 Task: Change  the formatting of the data to Which is Less than 10, In conditional formating, put the option 'Light Red Fill with Dark Red Text. 'In the sheet   Triumph Sales   book
Action: Mouse moved to (546, 341)
Screenshot: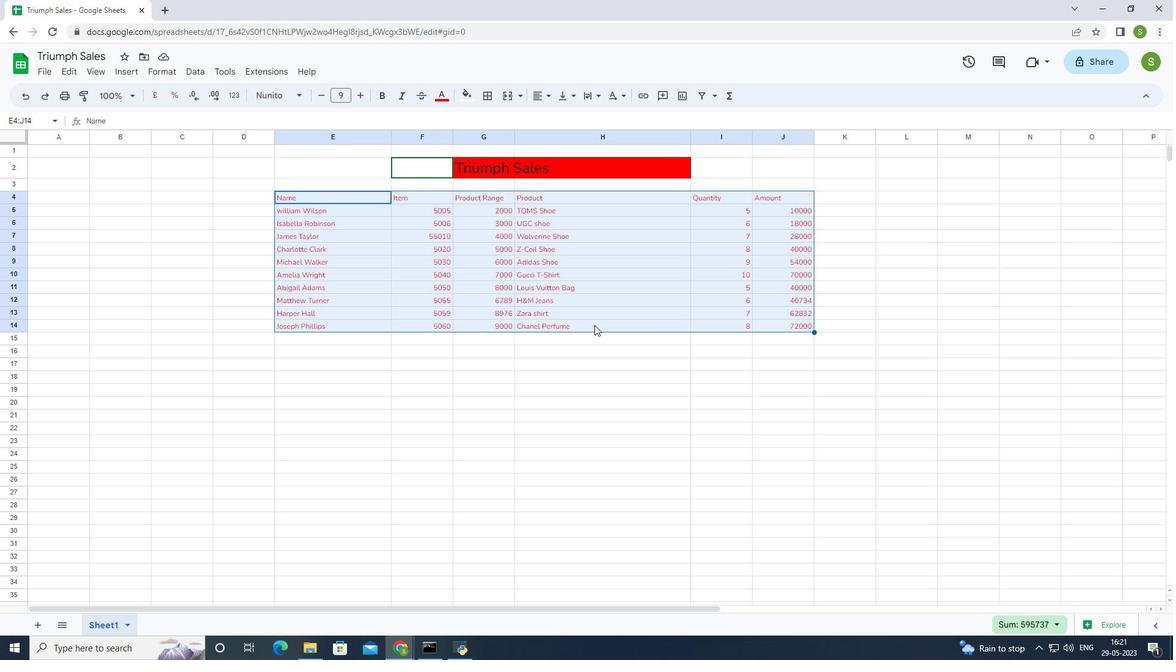 
Action: Mouse pressed left at (546, 341)
Screenshot: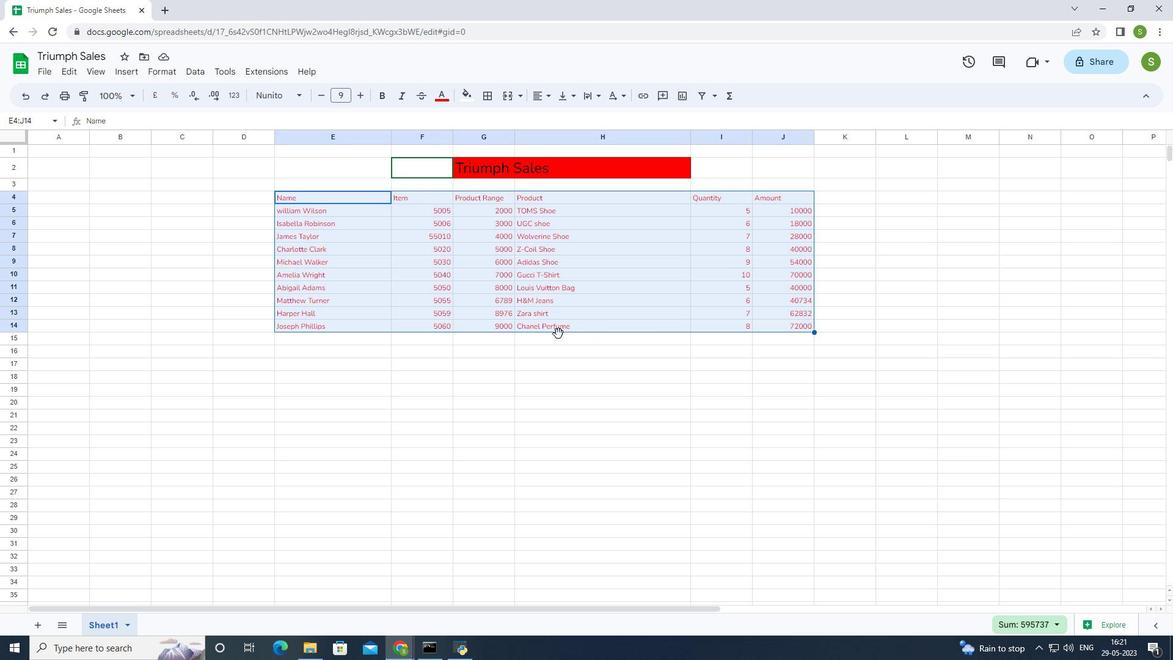 
Action: Mouse moved to (288, 196)
Screenshot: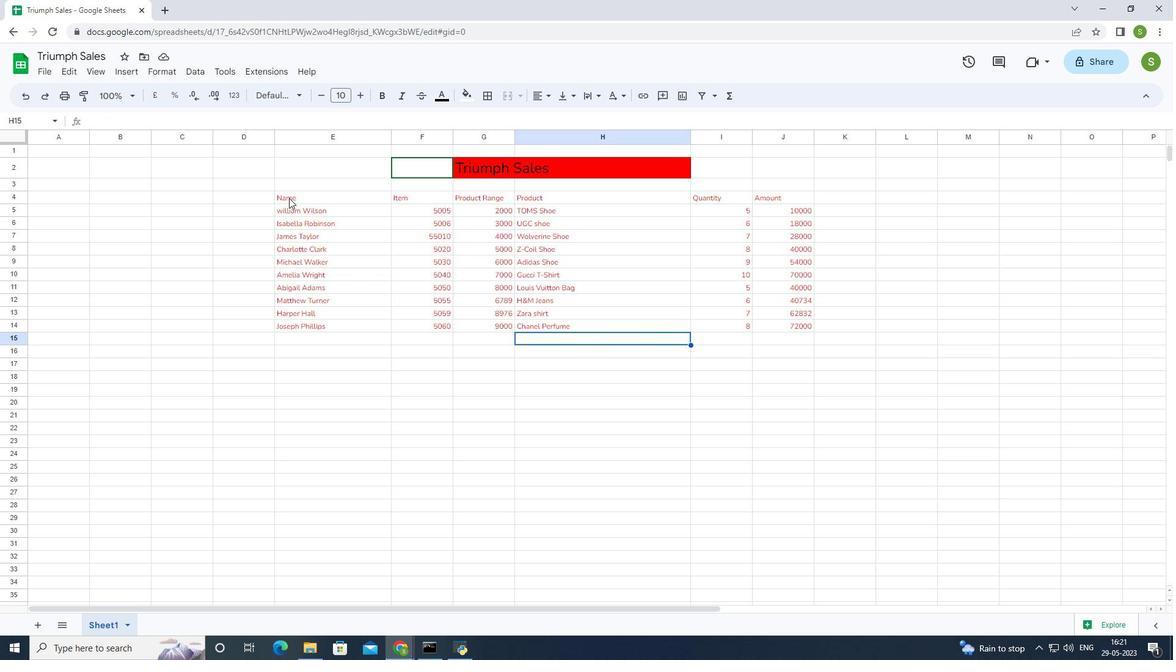 
Action: Mouse pressed left at (288, 196)
Screenshot: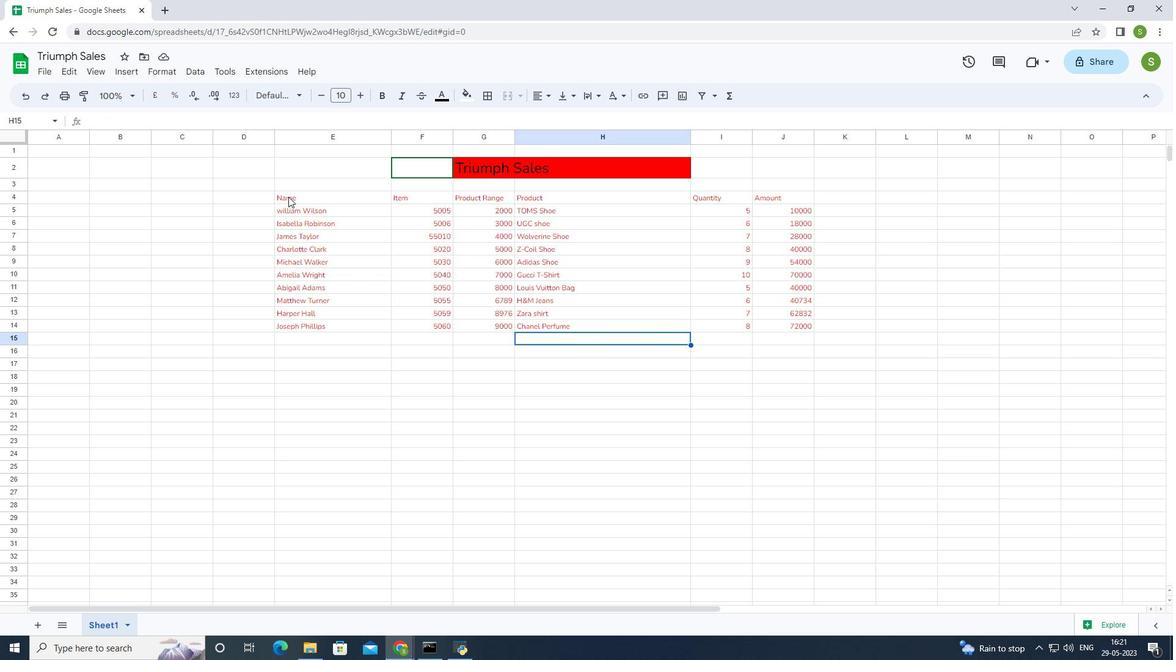 
Action: Mouse moved to (167, 72)
Screenshot: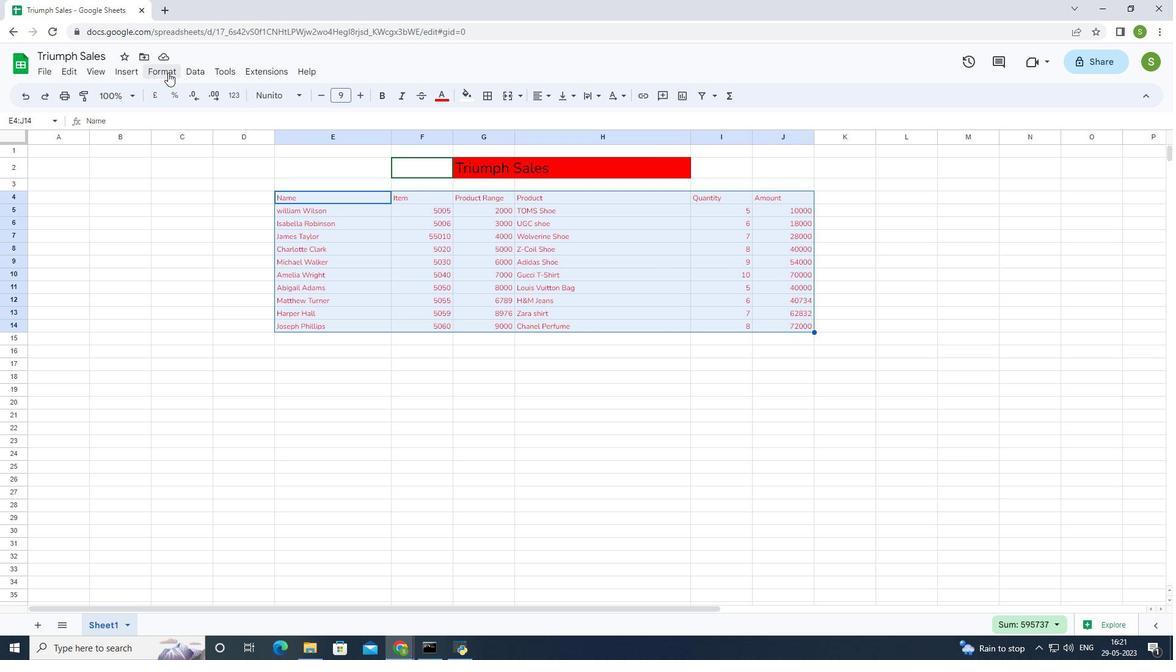 
Action: Mouse pressed left at (167, 72)
Screenshot: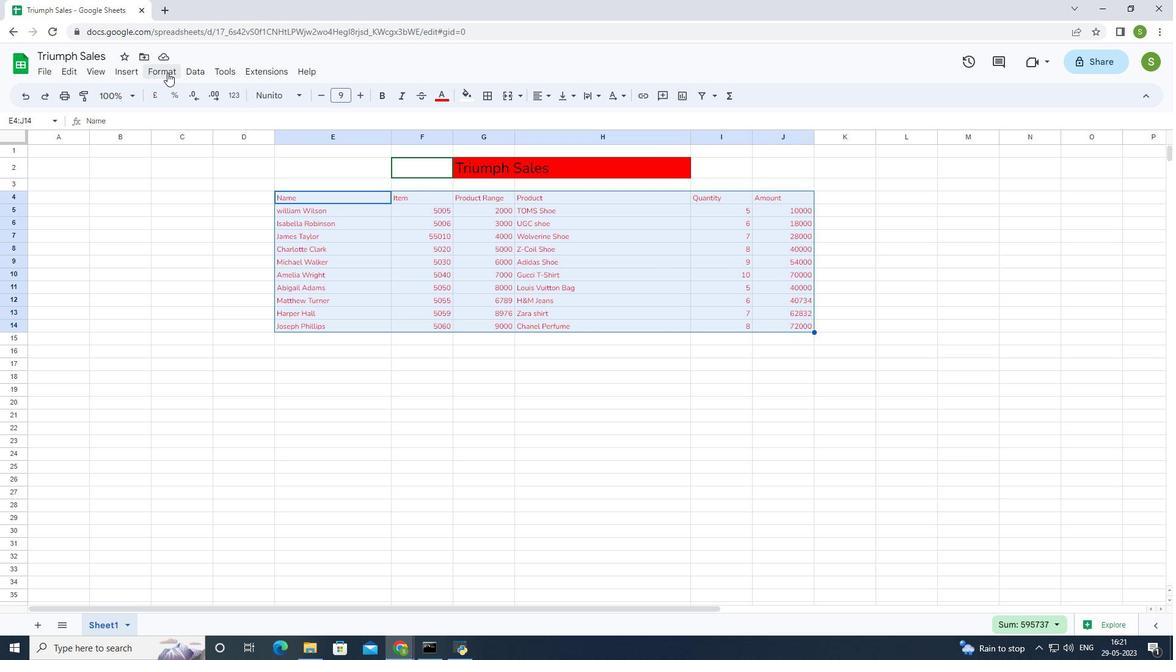 
Action: Mouse moved to (207, 278)
Screenshot: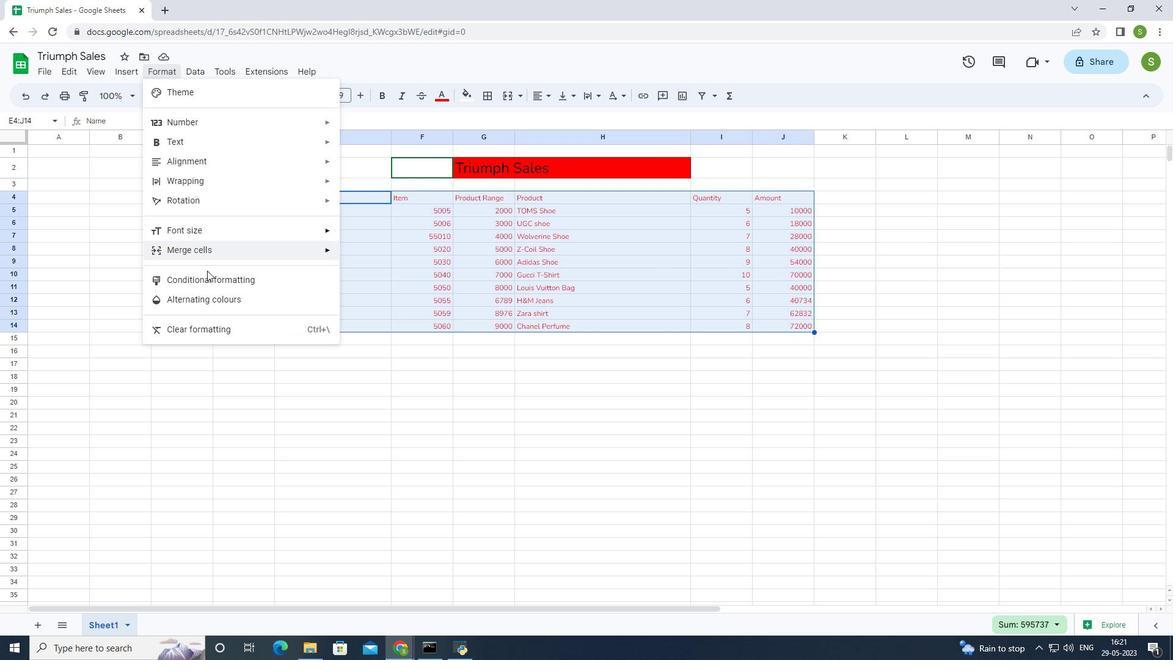 
Action: Mouse pressed left at (207, 278)
Screenshot: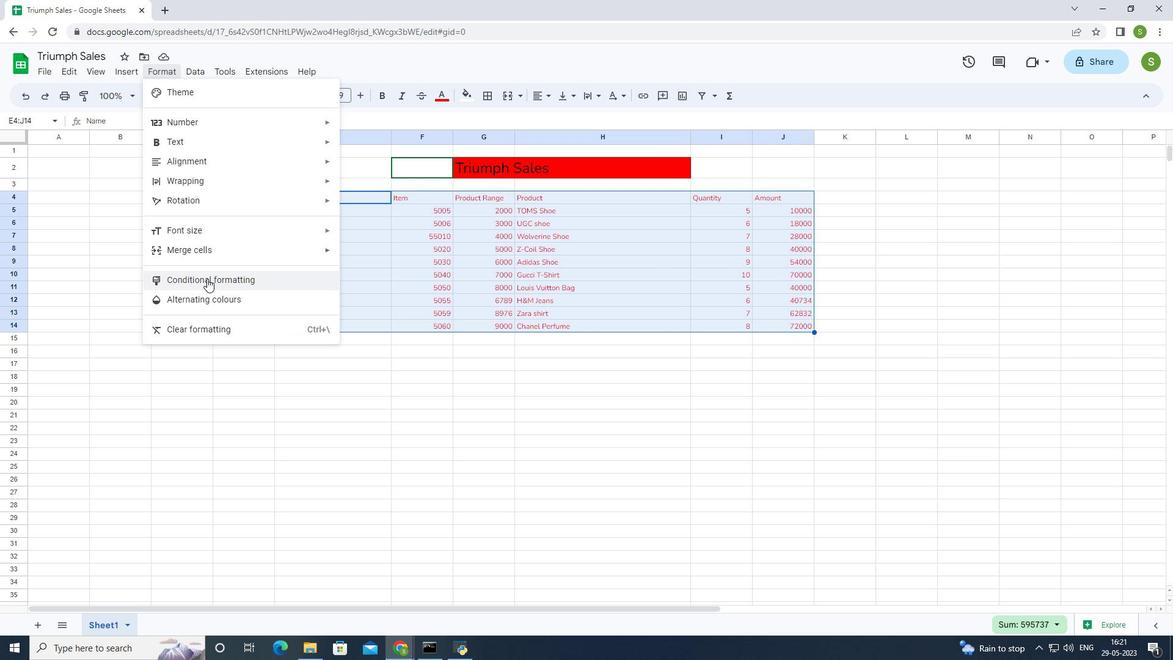 
Action: Mouse moved to (1116, 254)
Screenshot: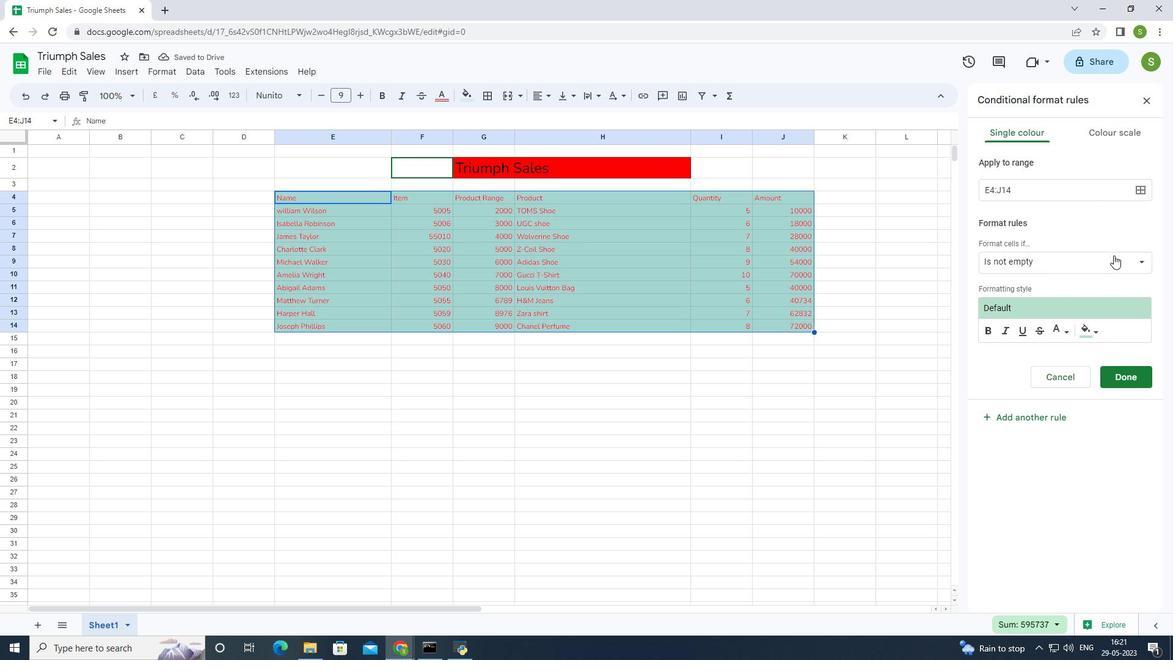 
Action: Mouse pressed left at (1116, 254)
Screenshot: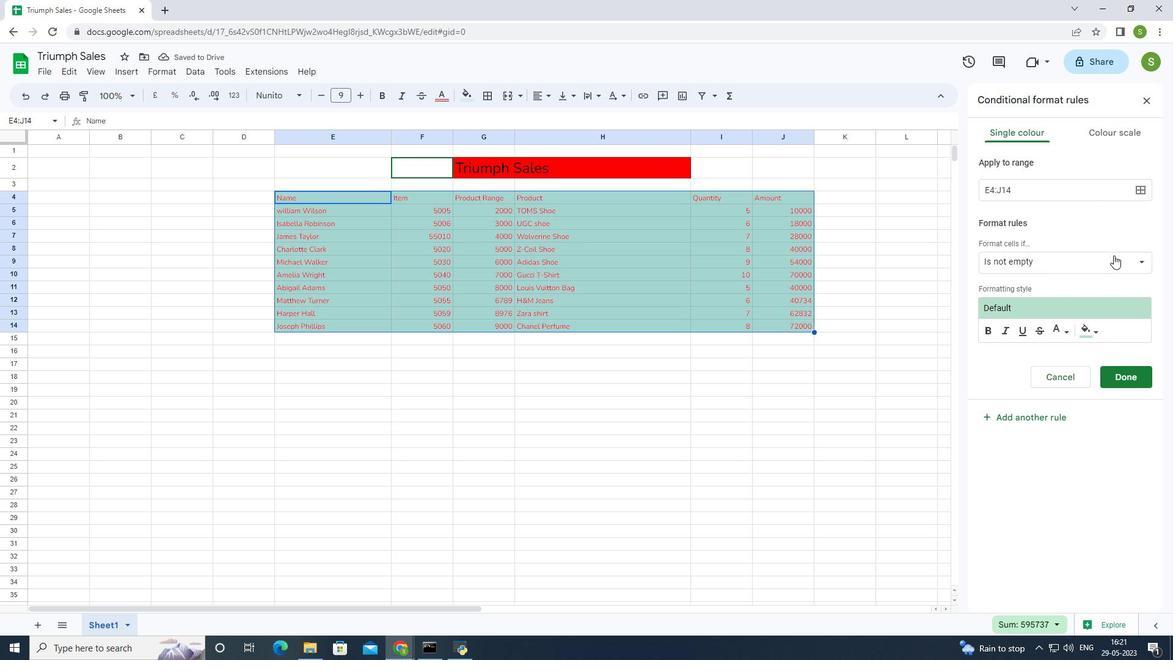 
Action: Mouse moved to (1041, 496)
Screenshot: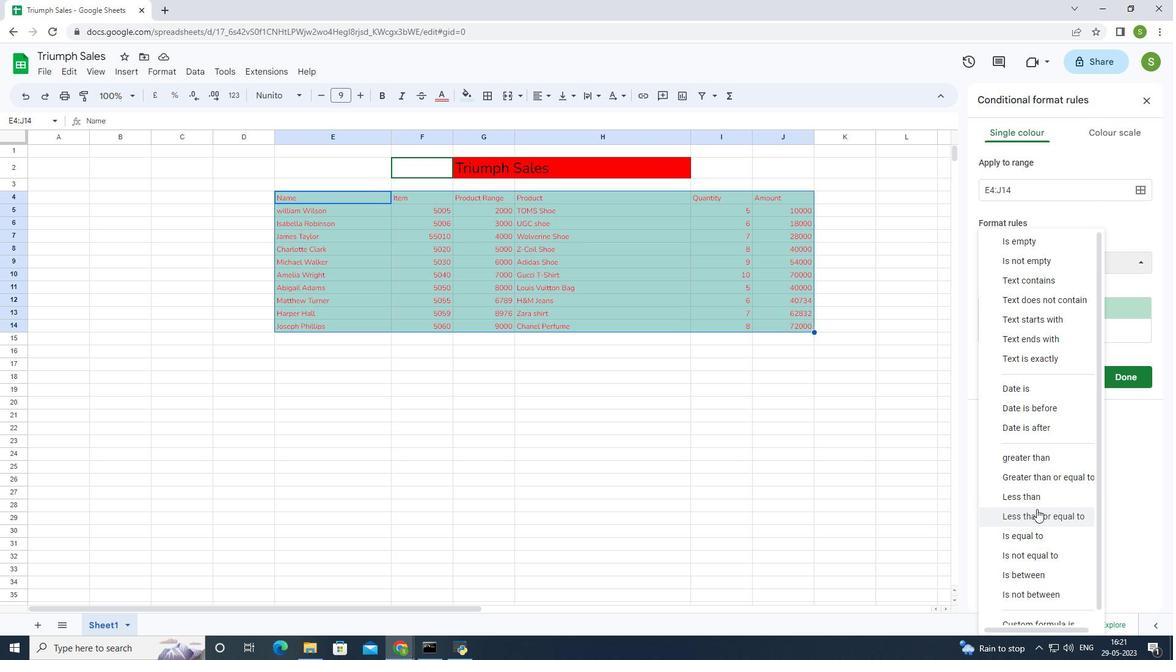 
Action: Mouse pressed left at (1041, 496)
Screenshot: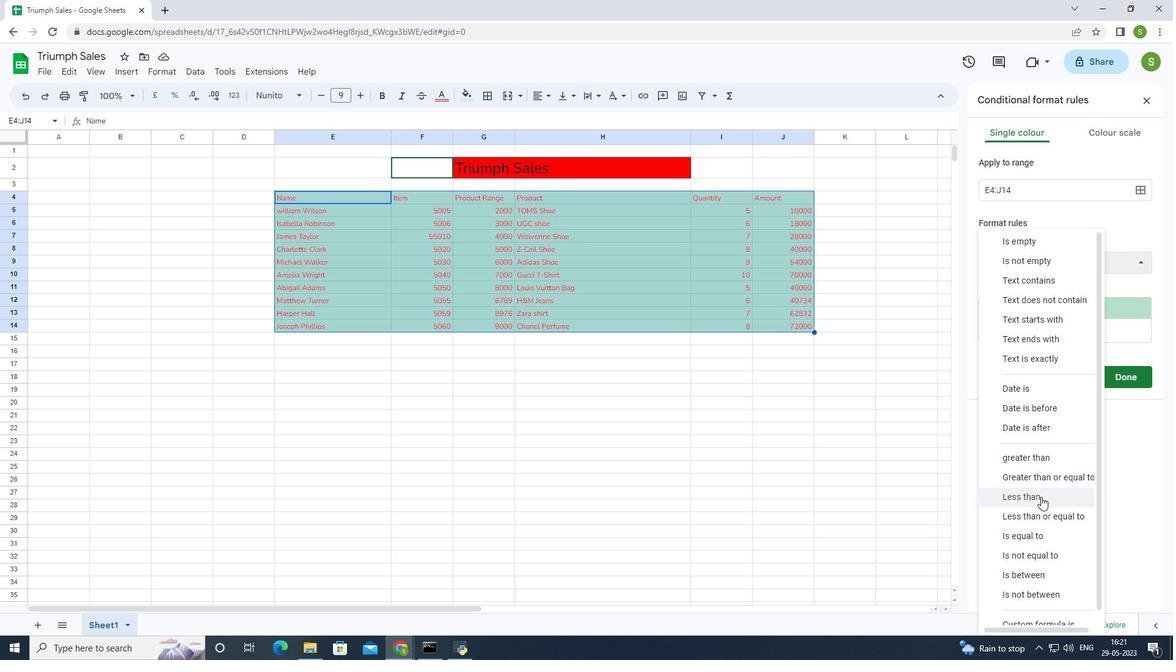 
Action: Mouse moved to (1021, 283)
Screenshot: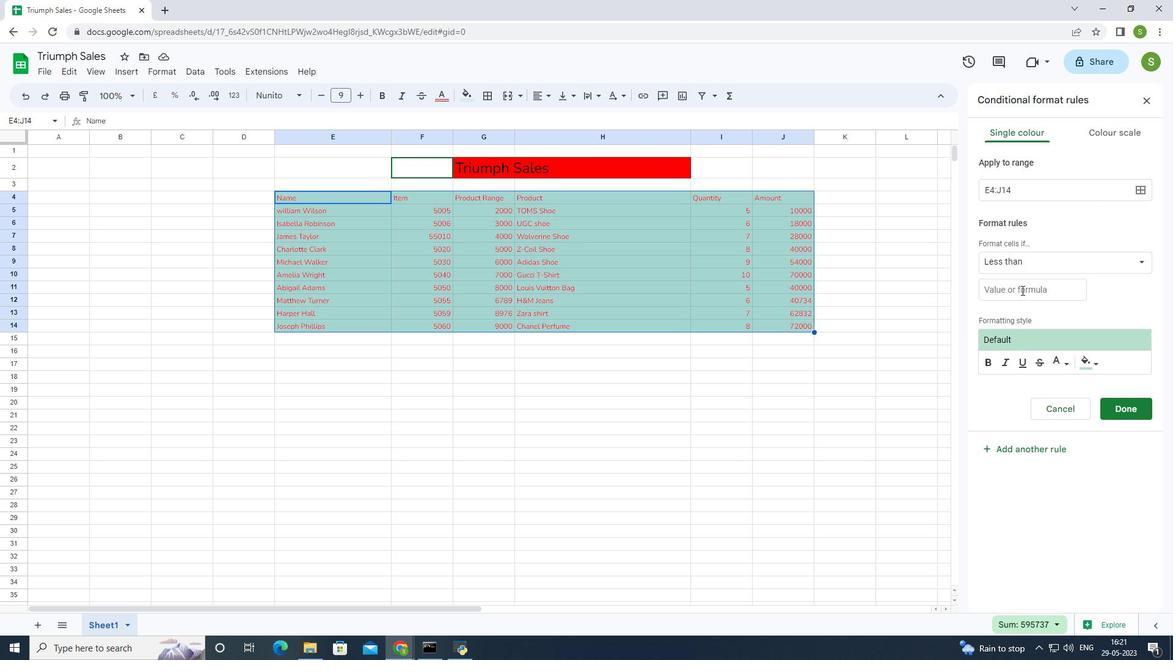 
Action: Mouse pressed left at (1021, 283)
Screenshot: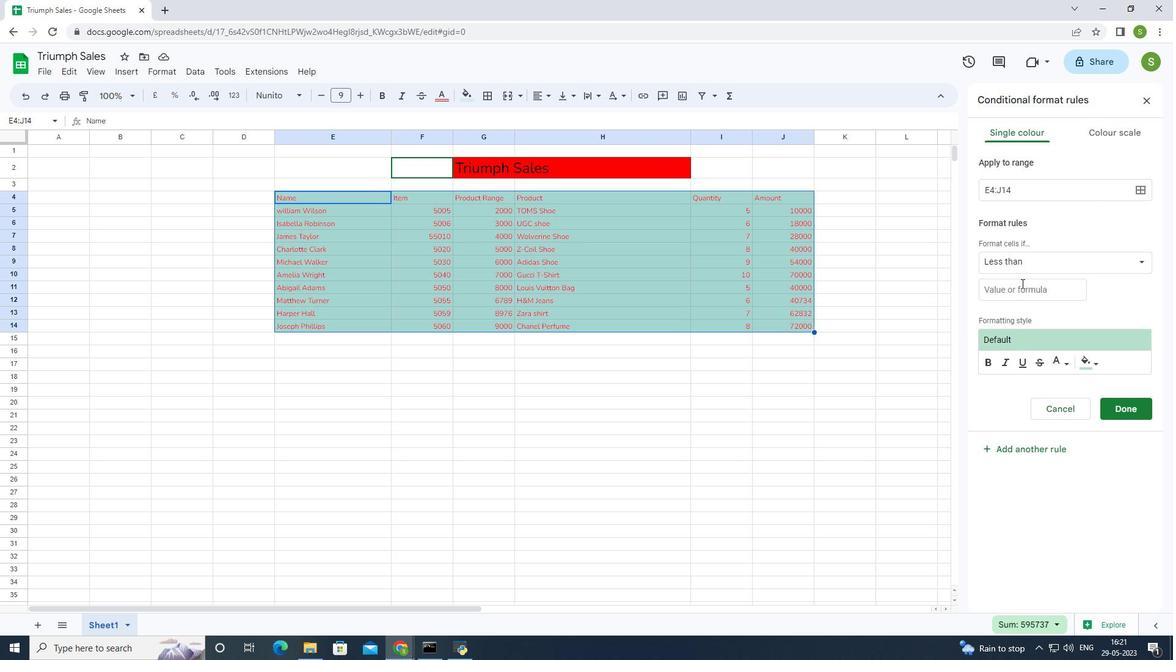 
Action: Mouse moved to (1023, 299)
Screenshot: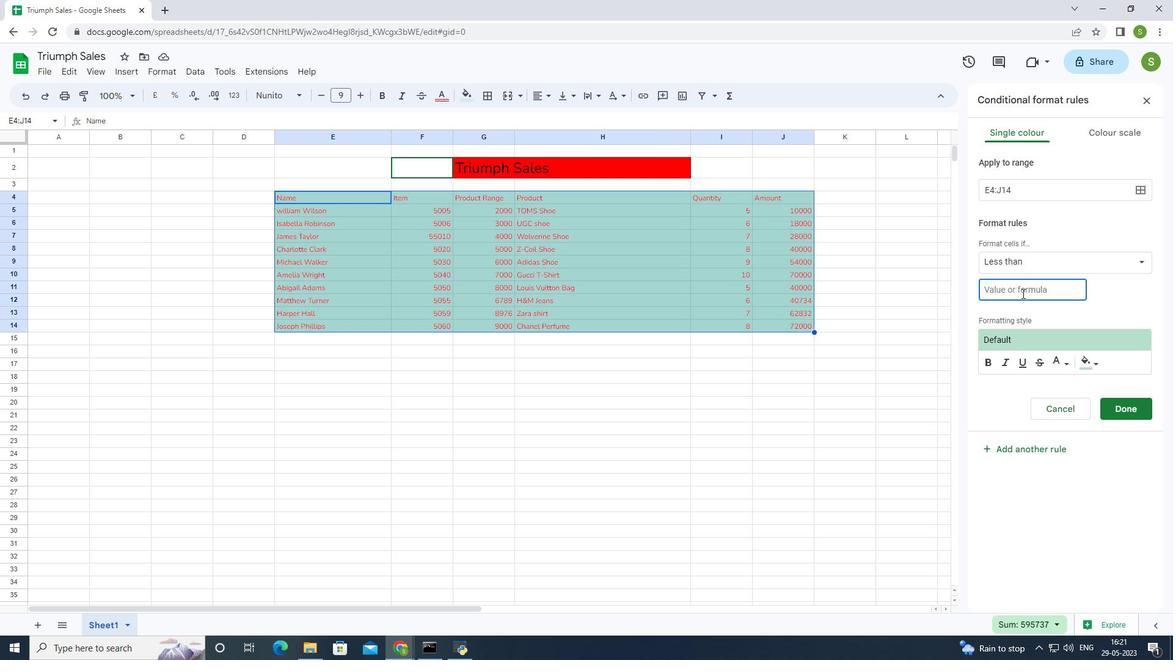 
Action: Key pressed 1
Screenshot: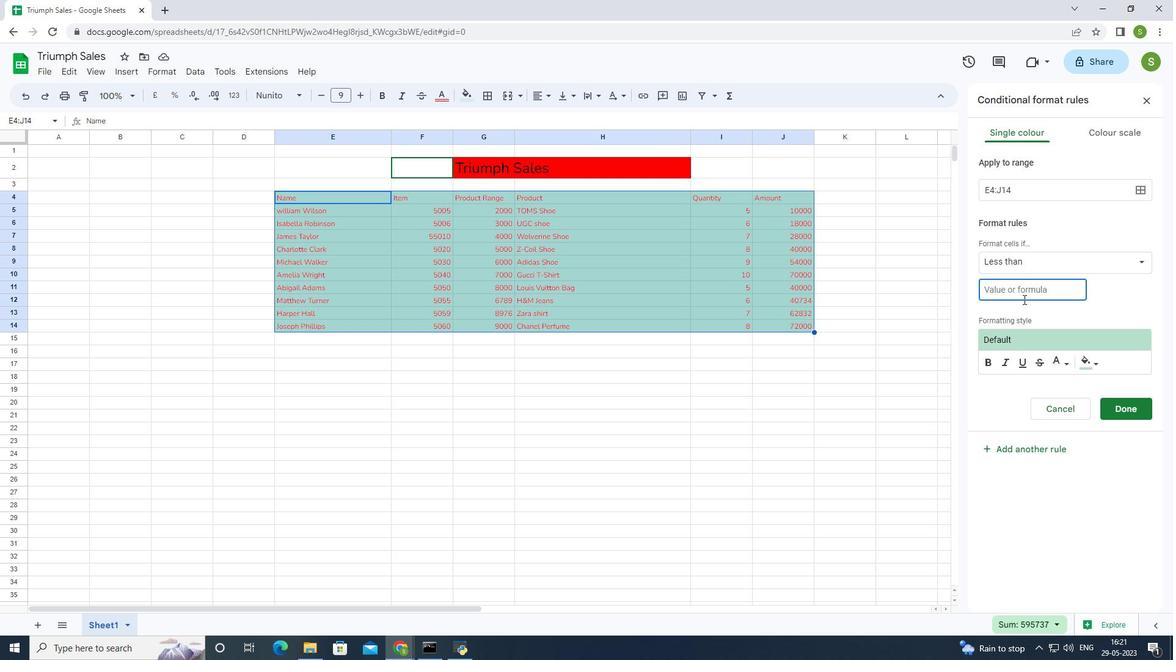 
Action: Mouse moved to (1023, 303)
Screenshot: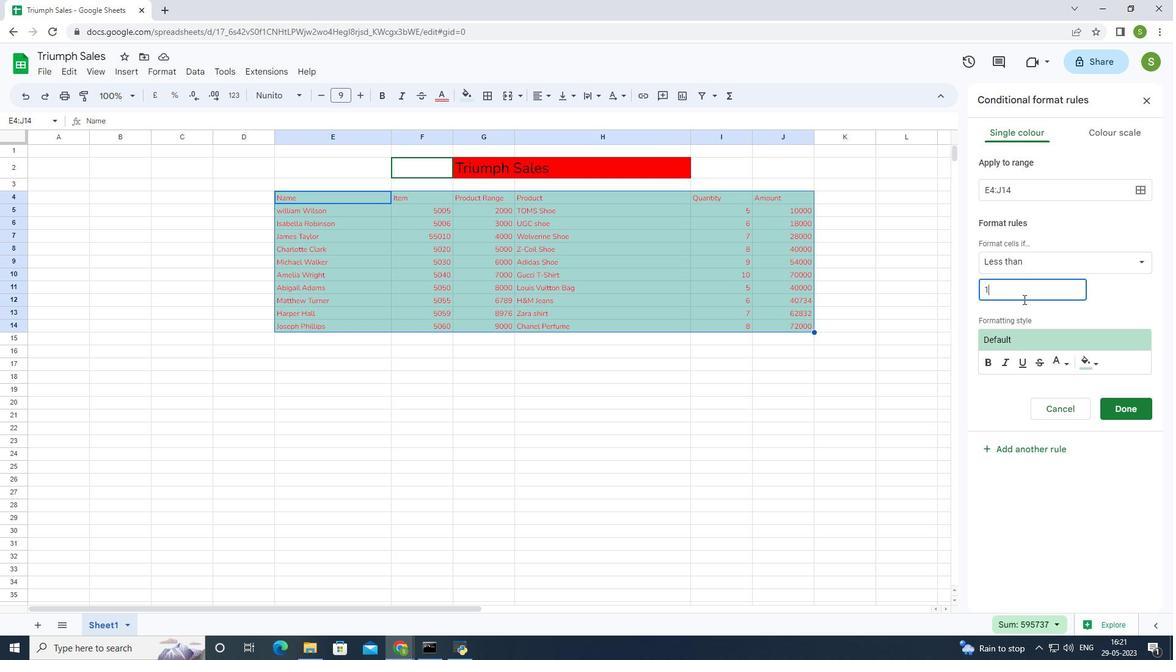 
Action: Key pressed 0
Screenshot: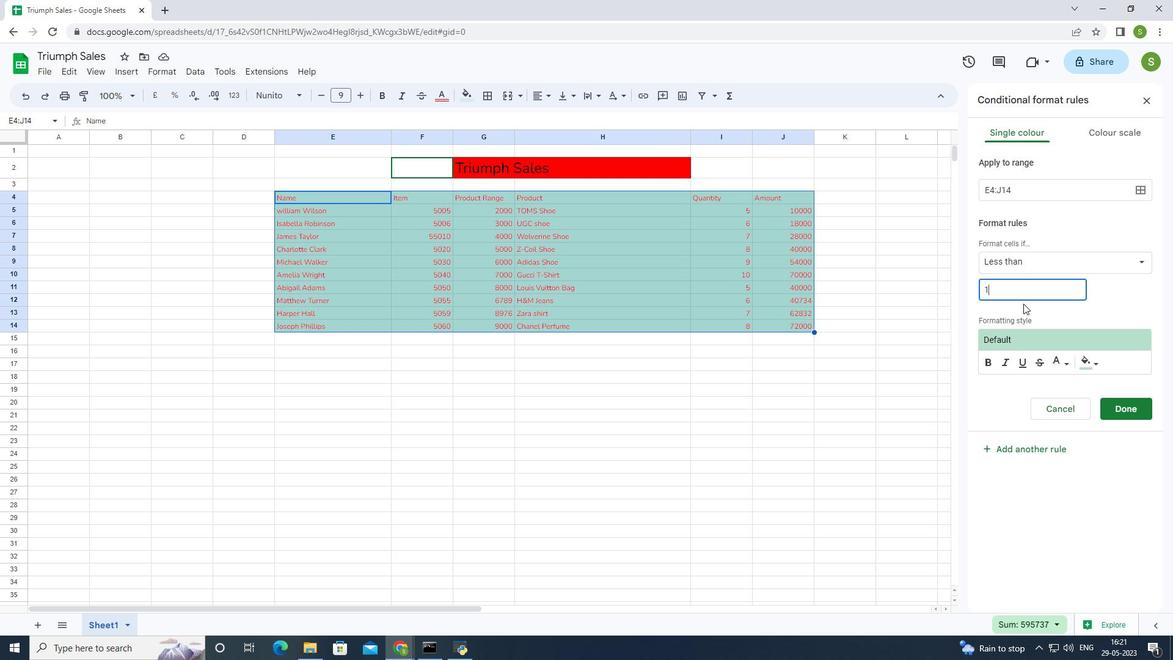 
Action: Mouse moved to (1147, 418)
Screenshot: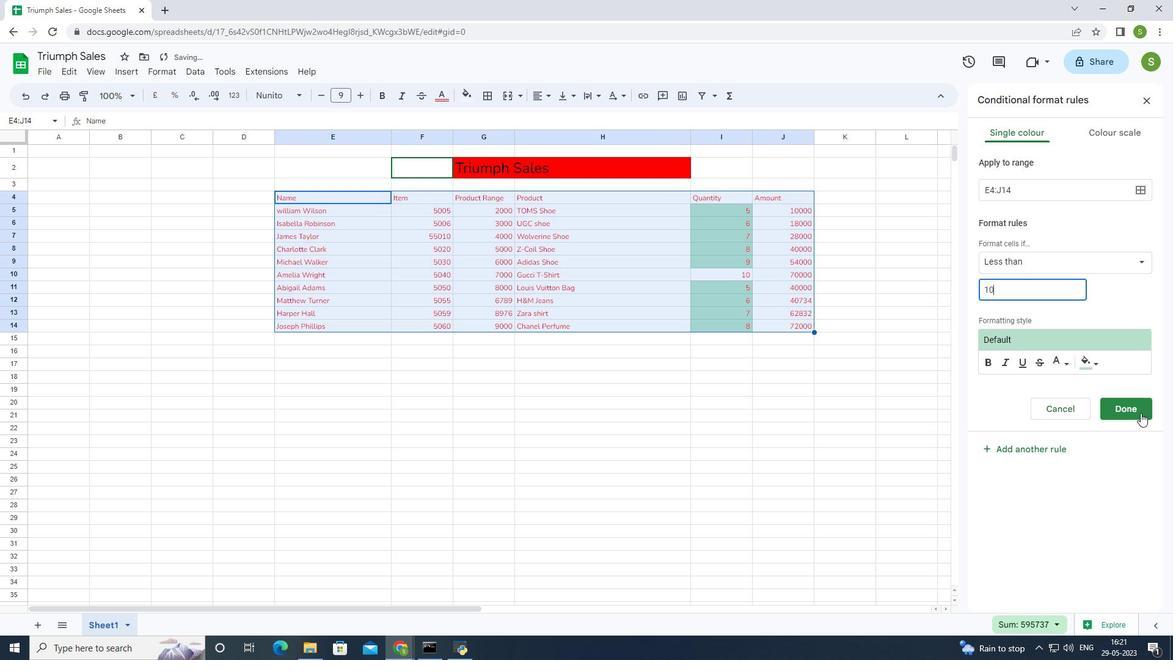 
Action: Mouse pressed left at (1147, 418)
Screenshot: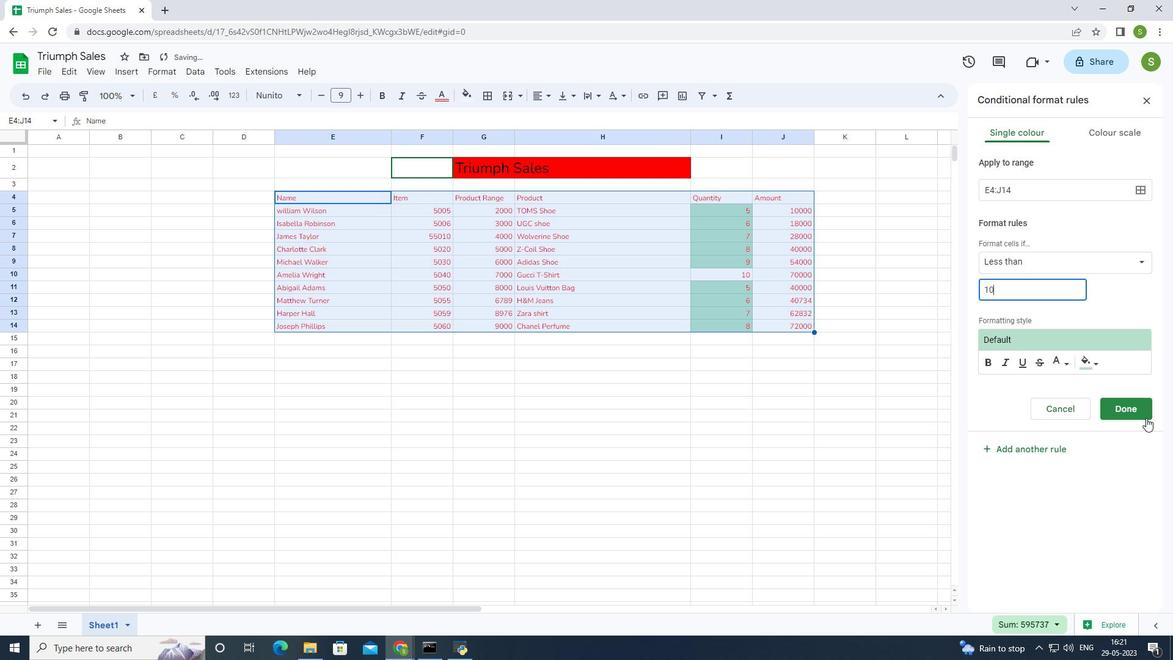 
Action: Mouse moved to (1057, 146)
Screenshot: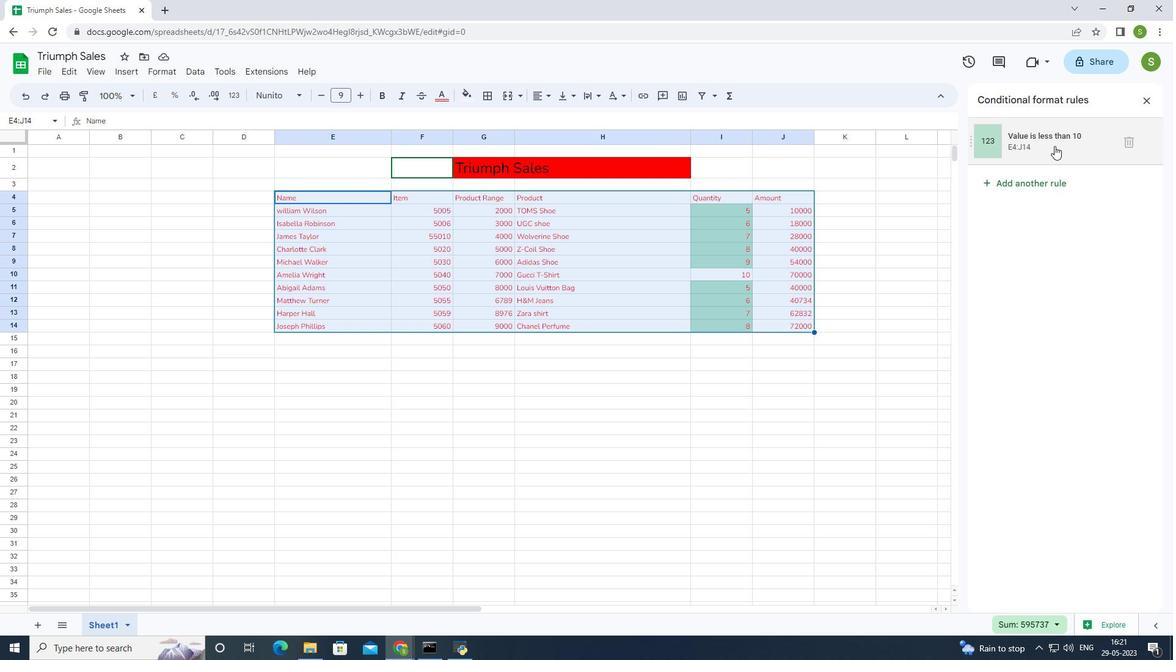 
Action: Mouse pressed left at (1057, 146)
Screenshot: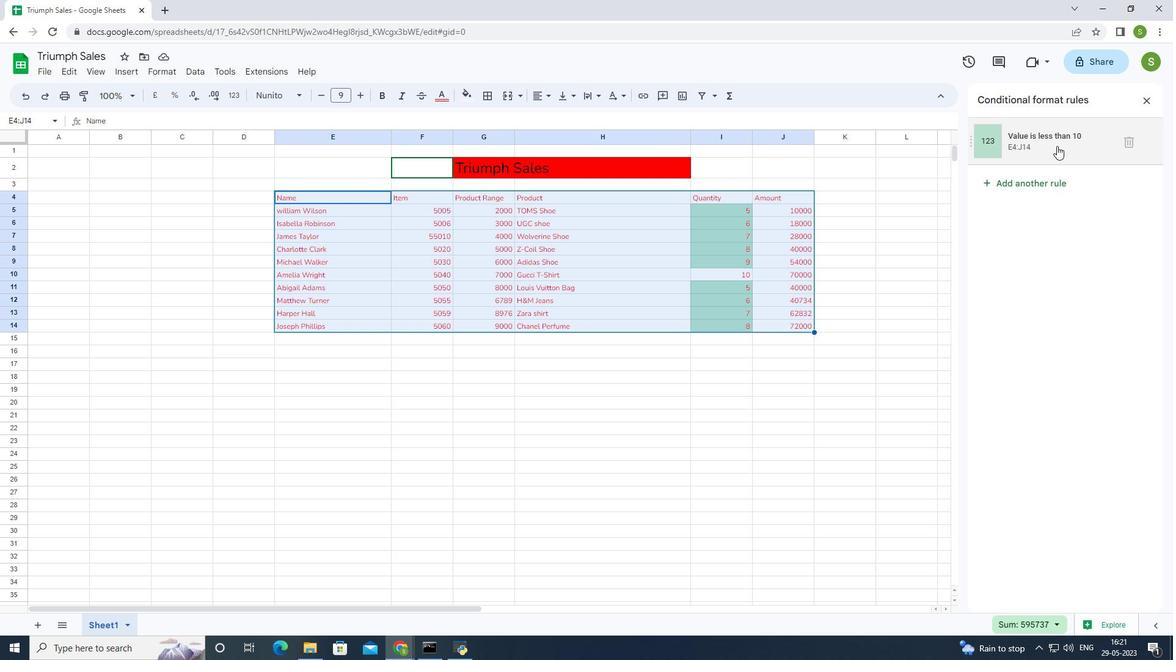 
Action: Mouse moved to (1091, 364)
Screenshot: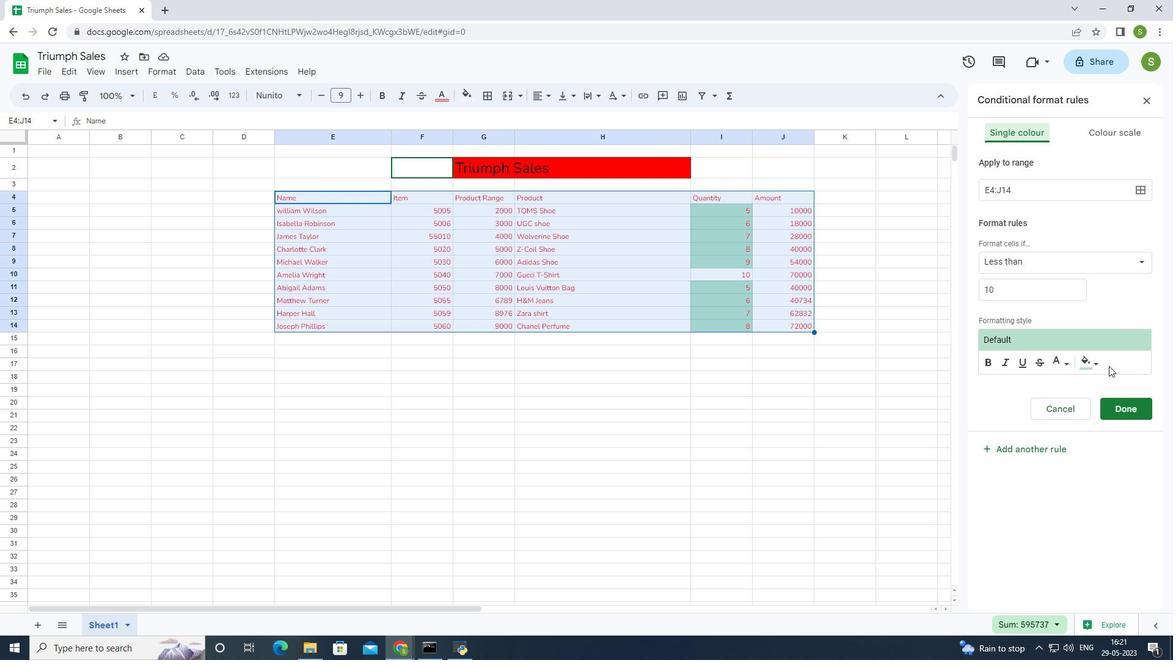 
Action: Mouse pressed left at (1091, 364)
Screenshot: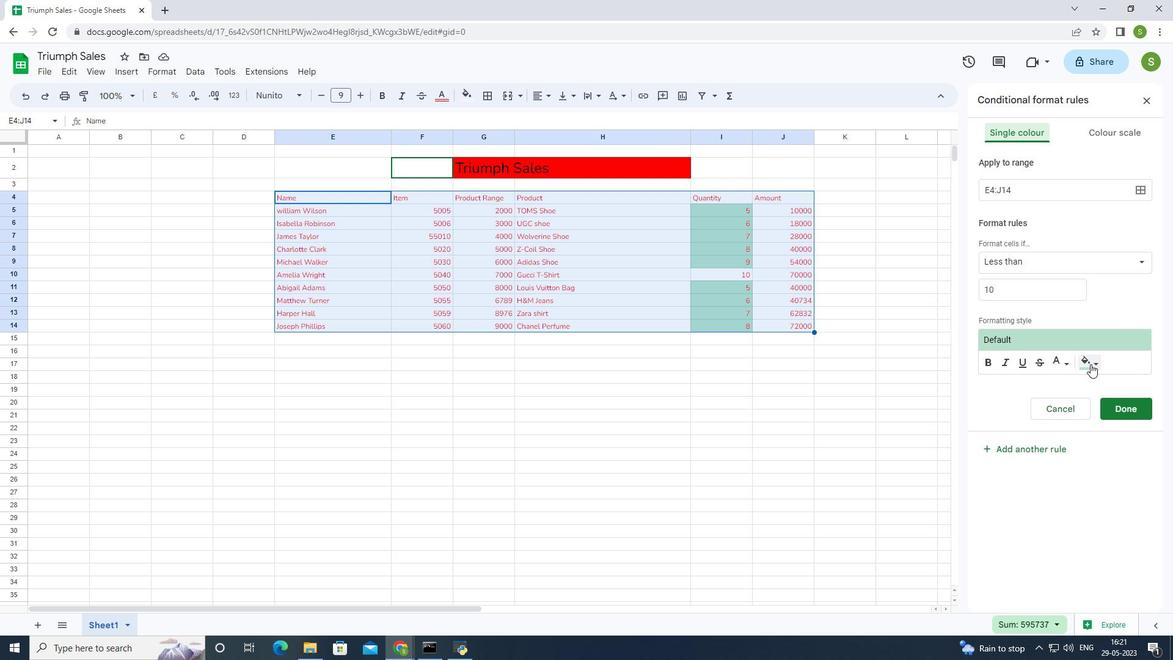
Action: Mouse moved to (980, 416)
Screenshot: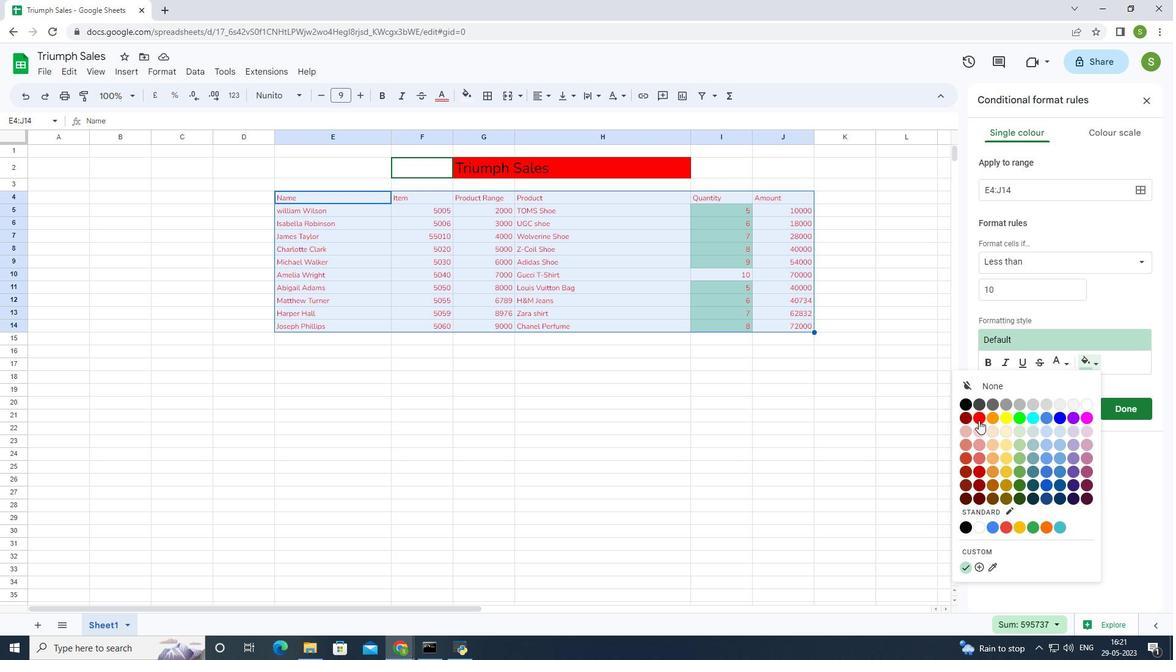 
Action: Mouse pressed left at (980, 416)
Screenshot: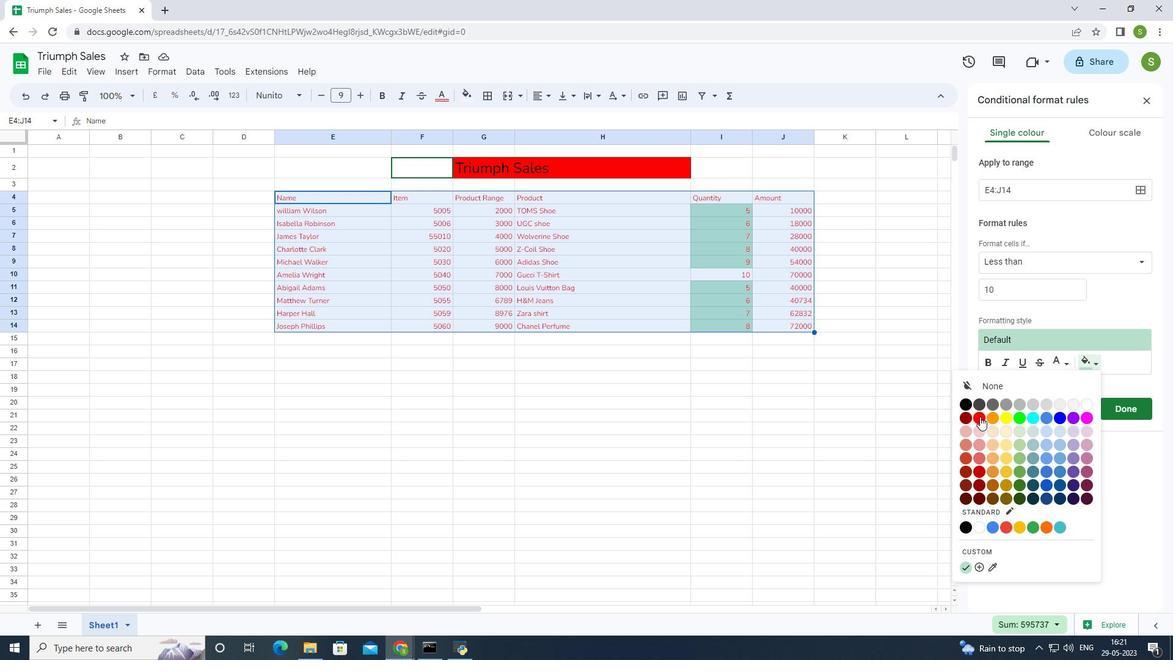 
Action: Mouse moved to (1056, 356)
Screenshot: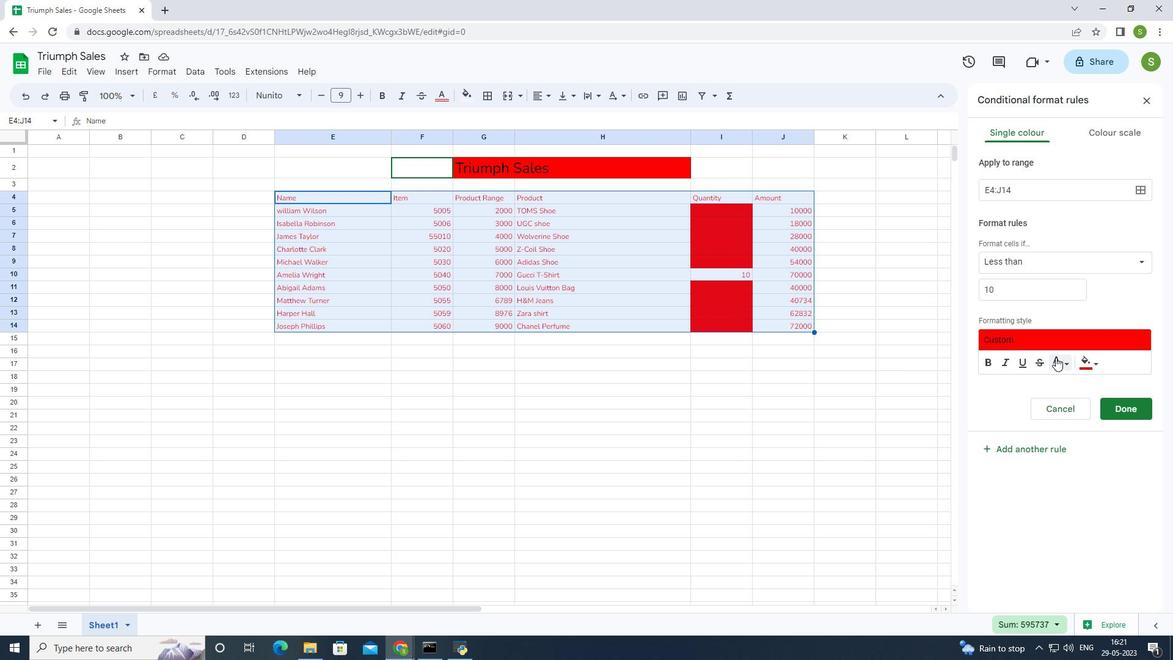 
Action: Mouse pressed left at (1056, 356)
Screenshot: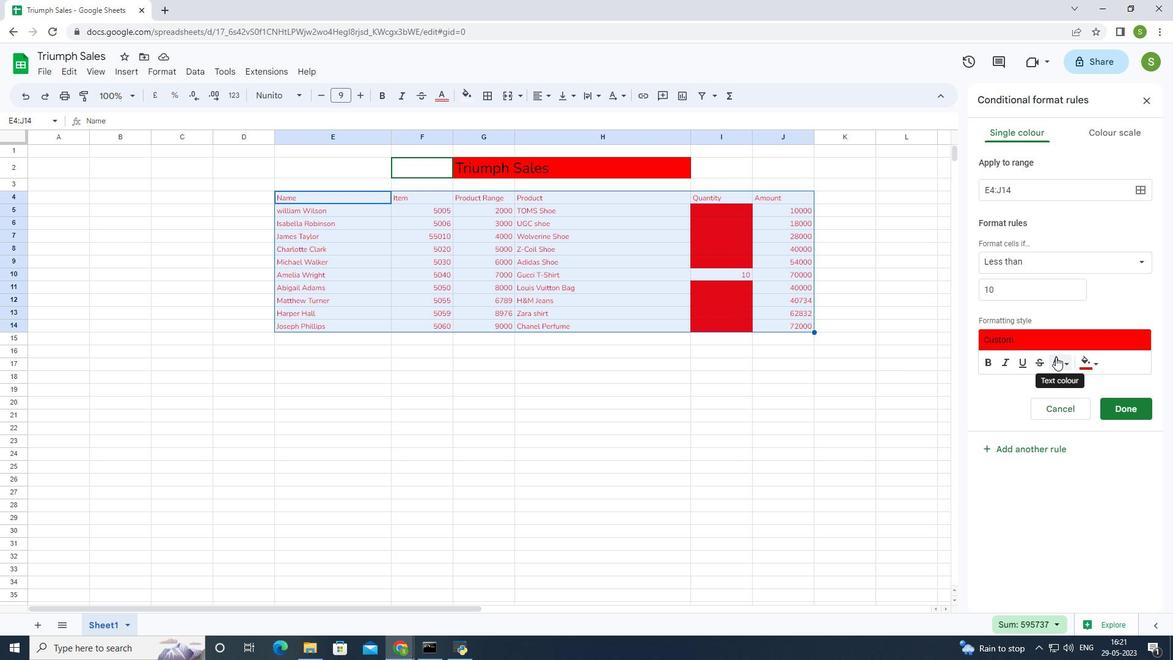 
Action: Mouse moved to (948, 415)
Screenshot: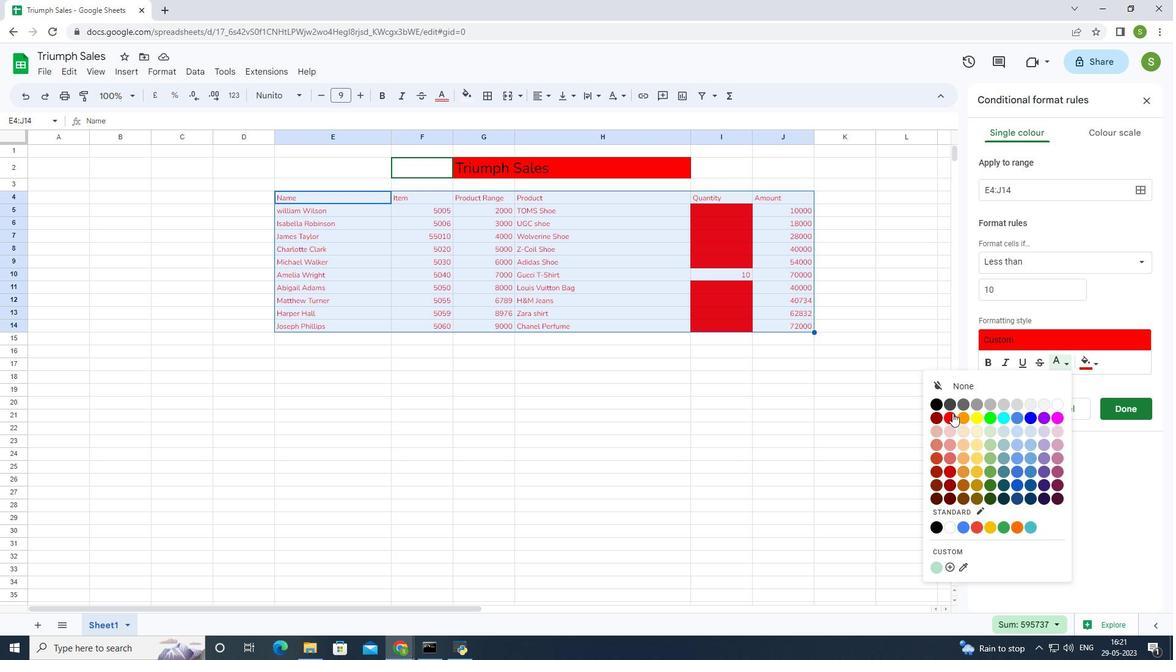 
Action: Mouse pressed left at (948, 415)
Screenshot: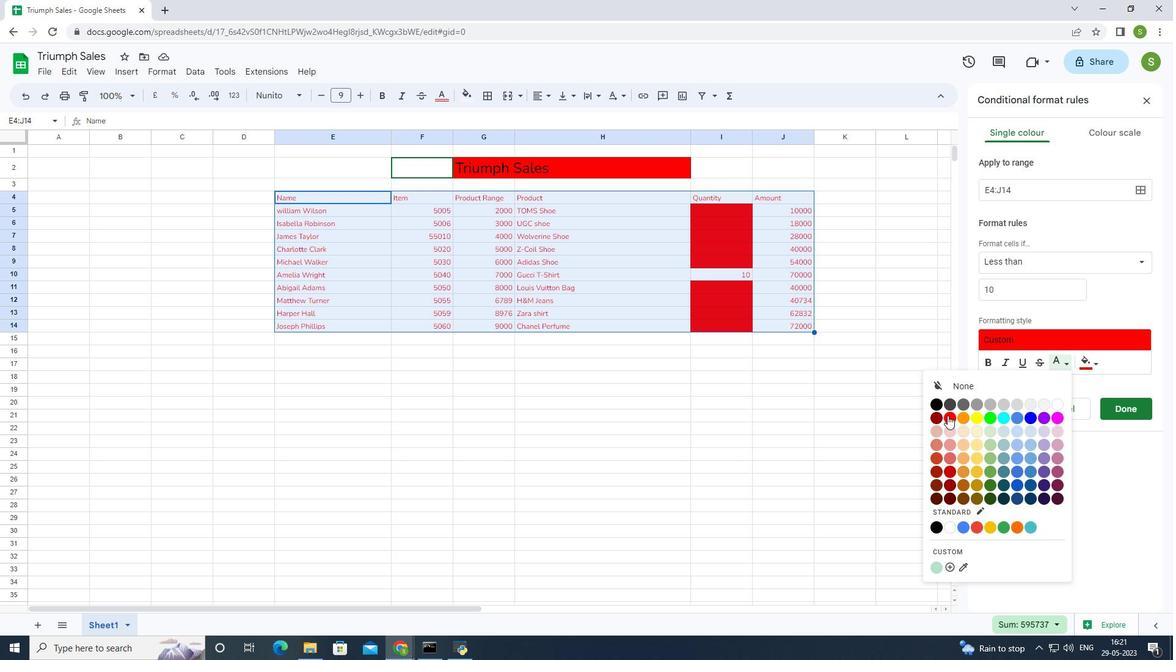 
Action: Mouse moved to (615, 388)
Screenshot: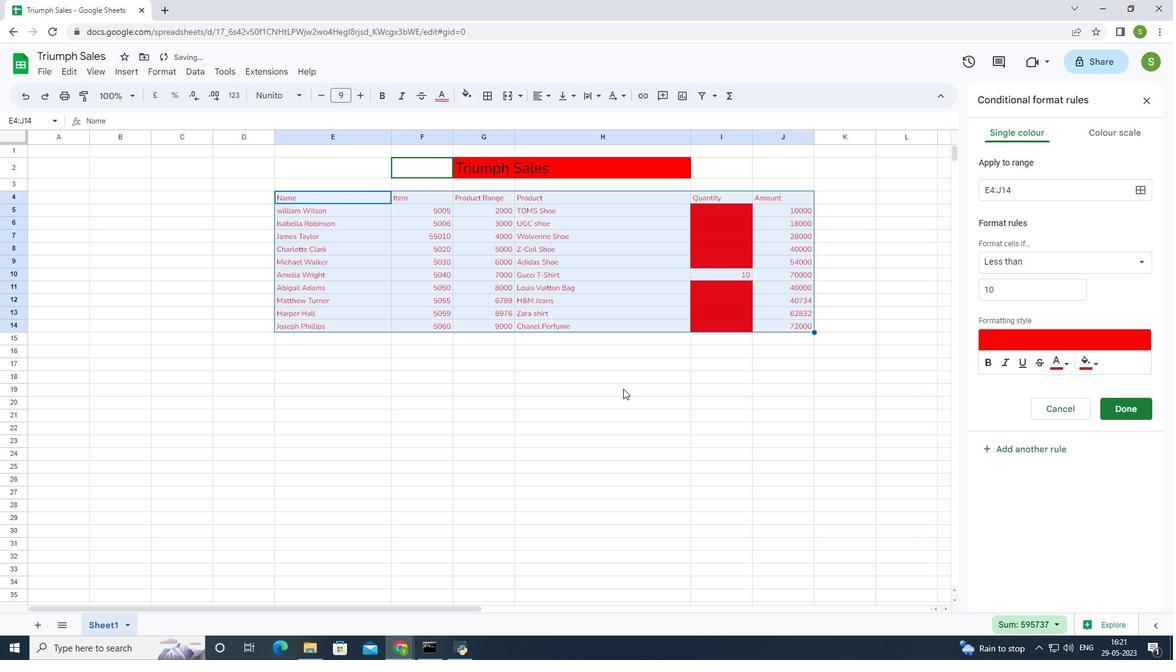 
Action: Mouse pressed left at (615, 388)
Screenshot: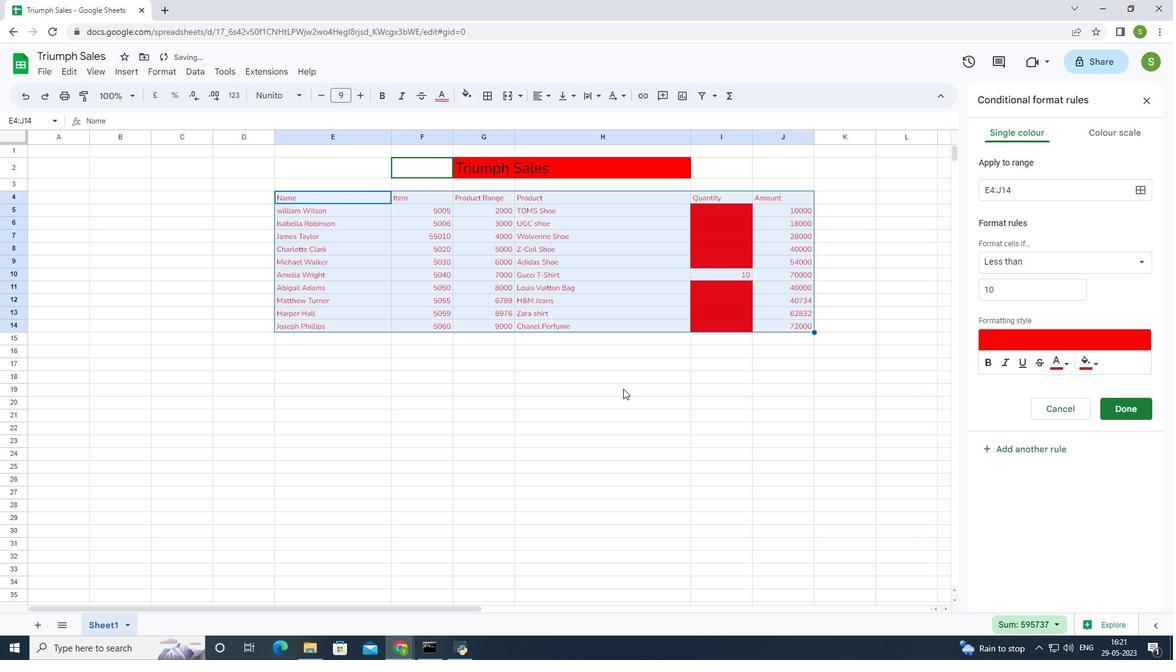 
Action: Mouse moved to (855, 356)
Screenshot: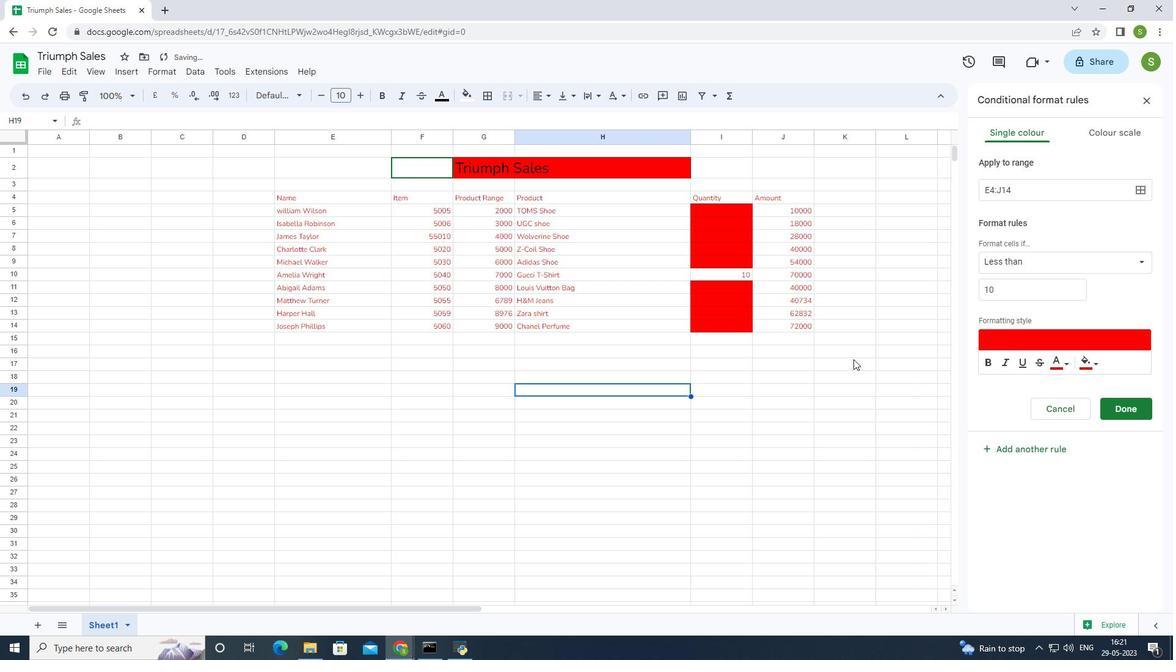
Action: Key pressed ctrl+S
Screenshot: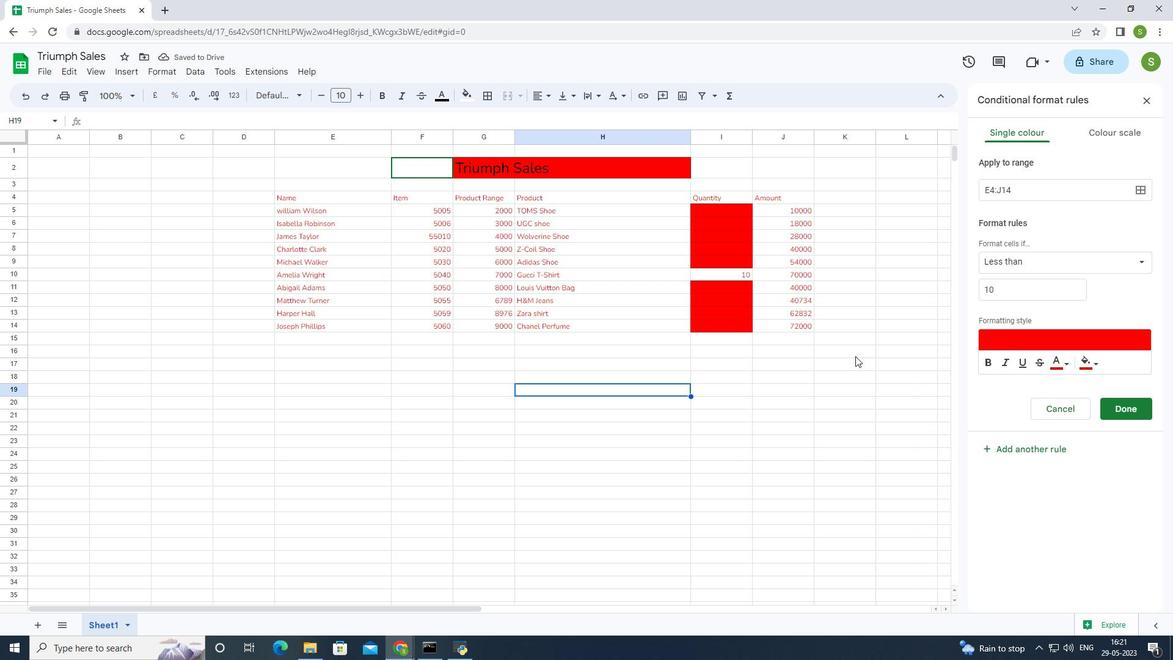 
Action: Mouse moved to (857, 354)
Screenshot: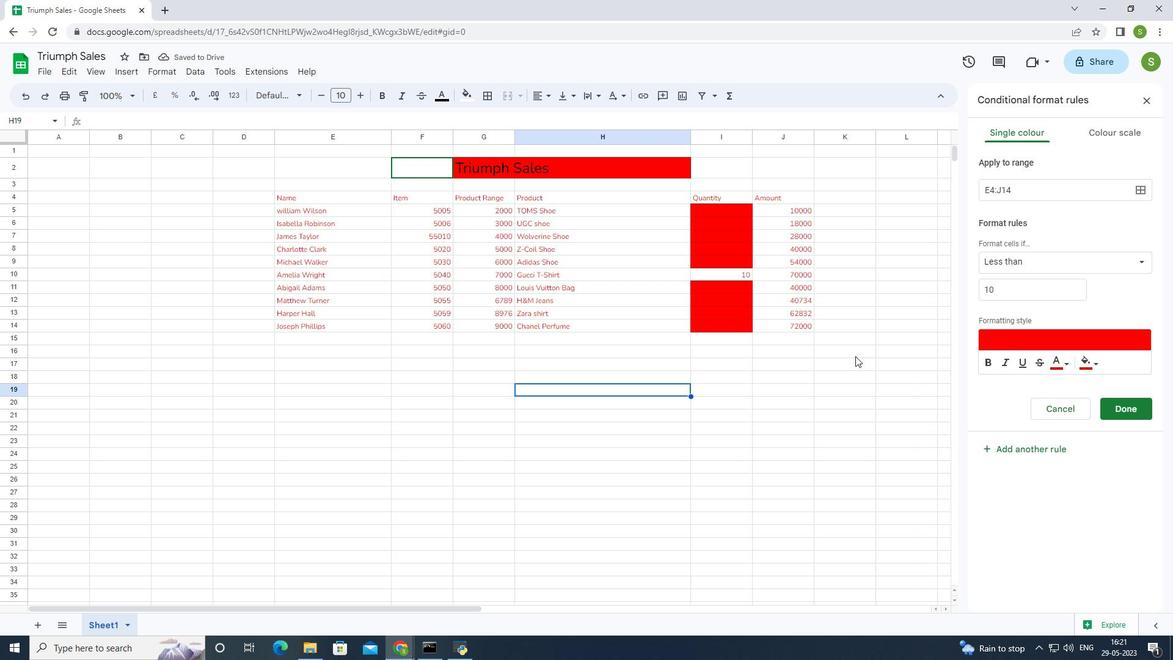 
